 Task: Use the formula "ATAN" in spreadsheet "Project portfolio".
Action: Mouse pressed left at (103, 89)
Screenshot: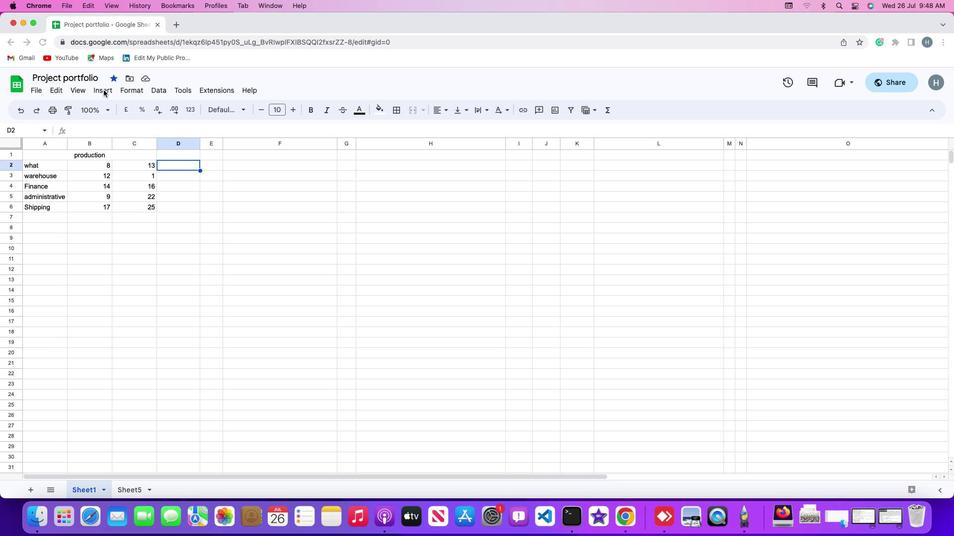 
Action: Mouse moved to (104, 89)
Screenshot: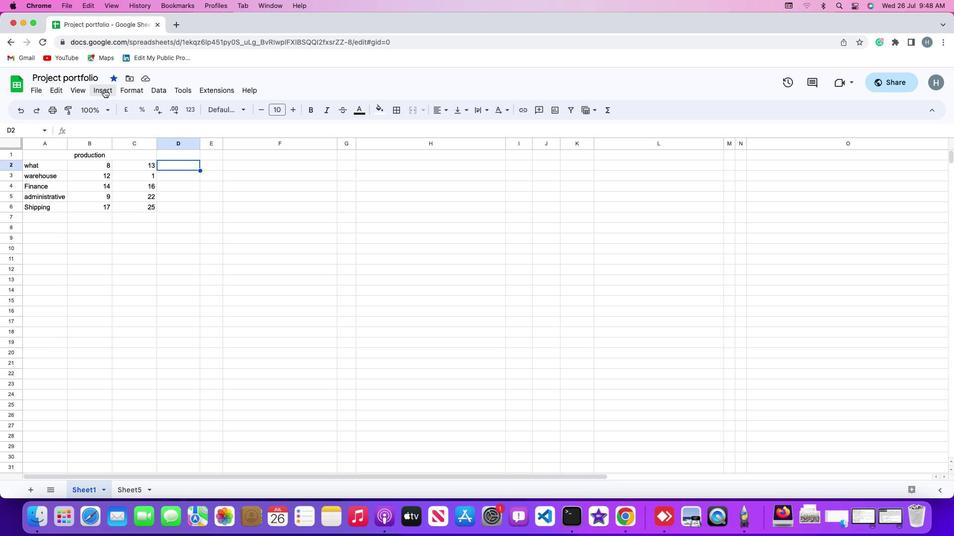 
Action: Mouse pressed left at (104, 89)
Screenshot: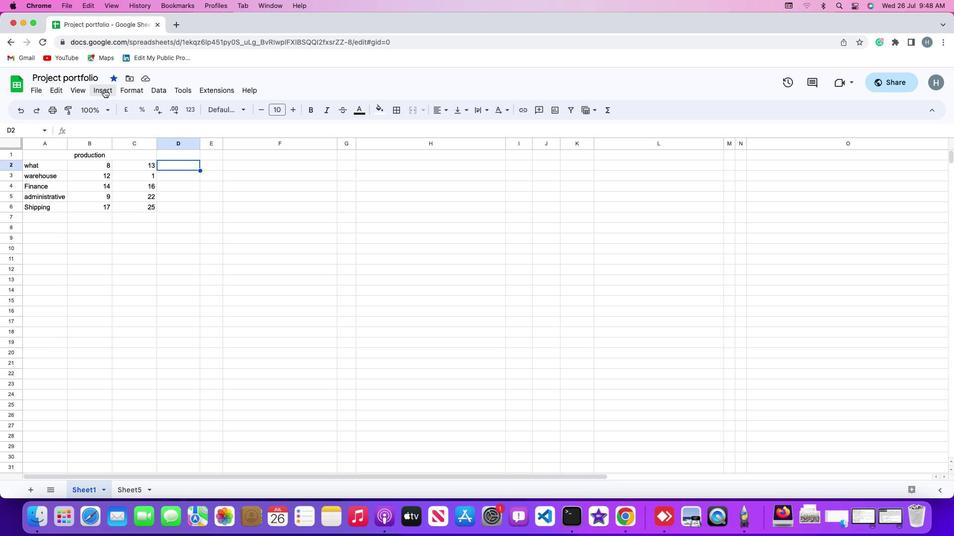 
Action: Mouse moved to (106, 86)
Screenshot: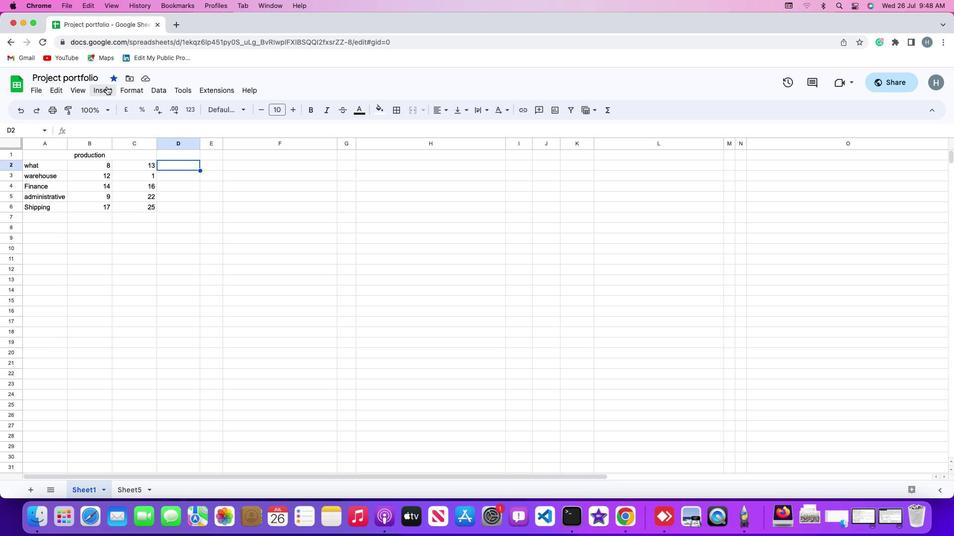 
Action: Mouse pressed left at (106, 86)
Screenshot: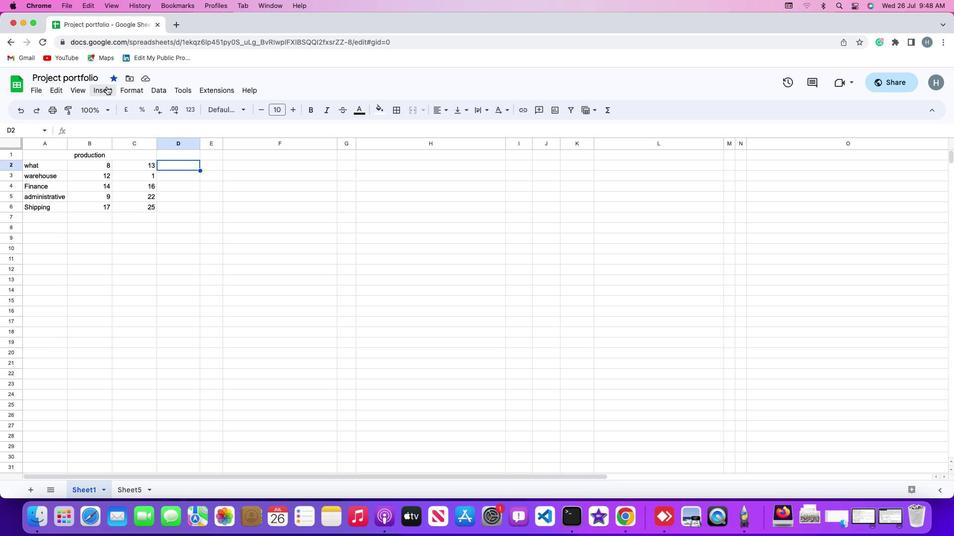 
Action: Mouse moved to (412, 313)
Screenshot: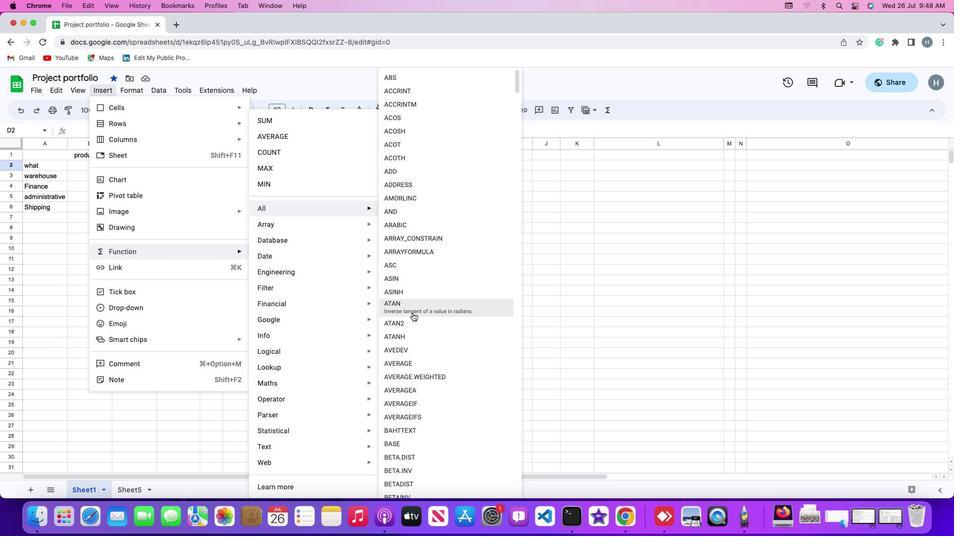 
Action: Mouse pressed left at (412, 313)
Screenshot: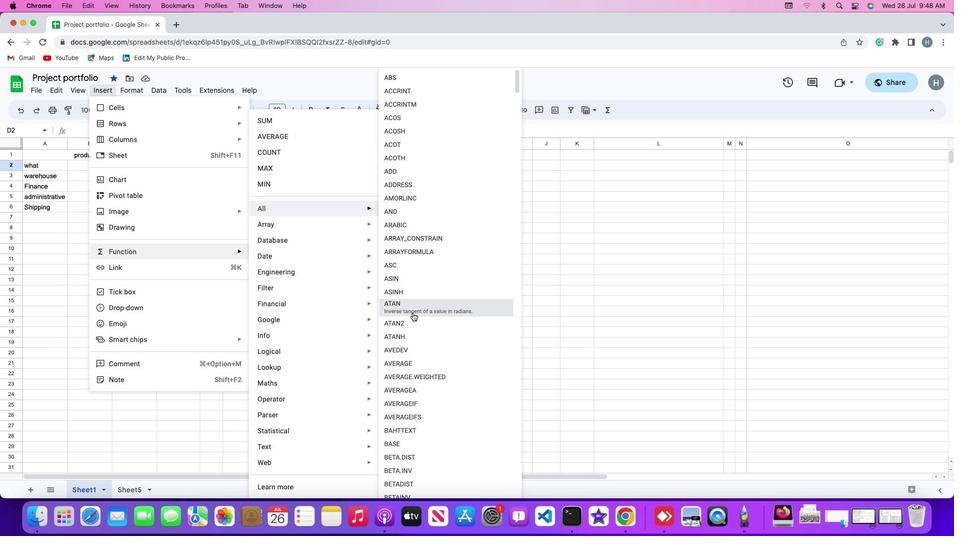 
Action: Mouse moved to (134, 164)
Screenshot: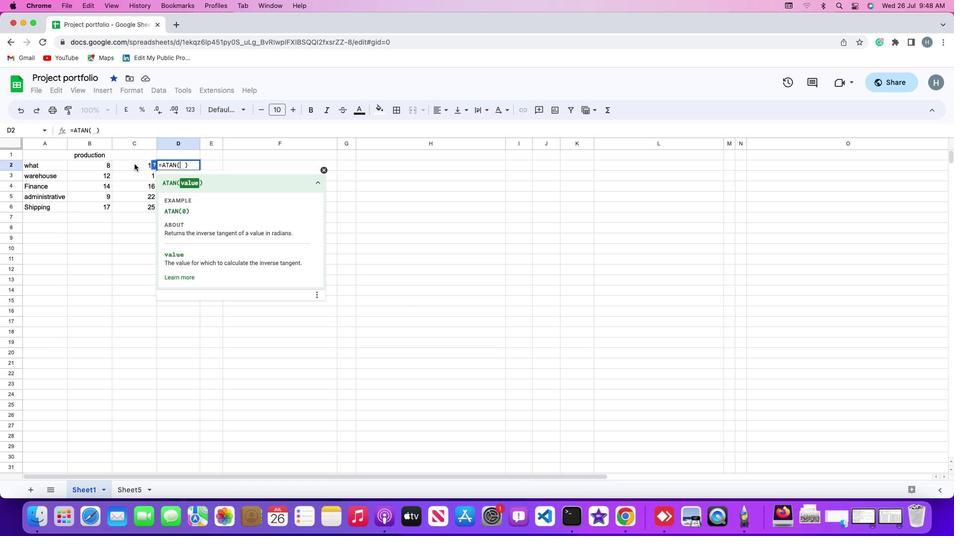 
Action: Mouse pressed left at (134, 164)
Screenshot: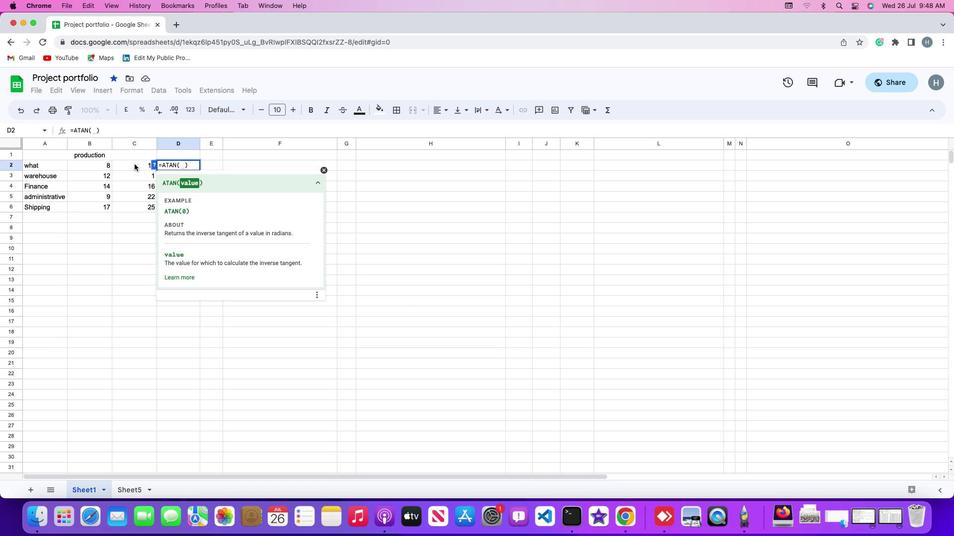 
Action: Mouse moved to (135, 164)
Screenshot: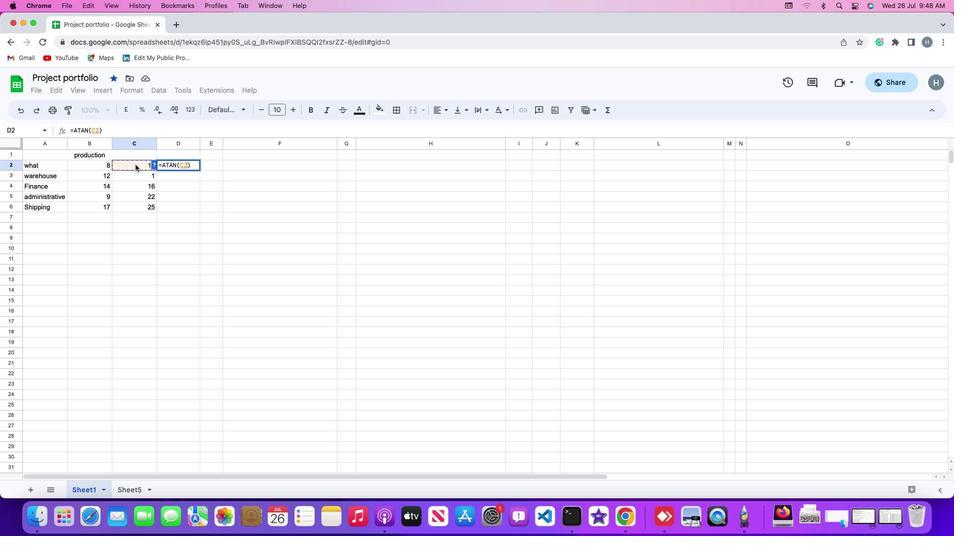 
Action: Key pressed Key.enter
Screenshot: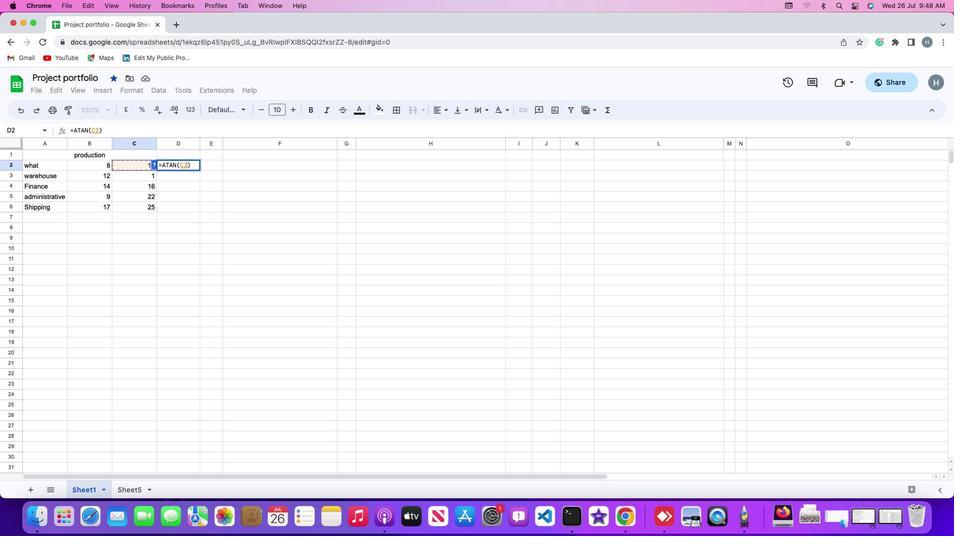 
Action: Mouse moved to (206, 208)
Screenshot: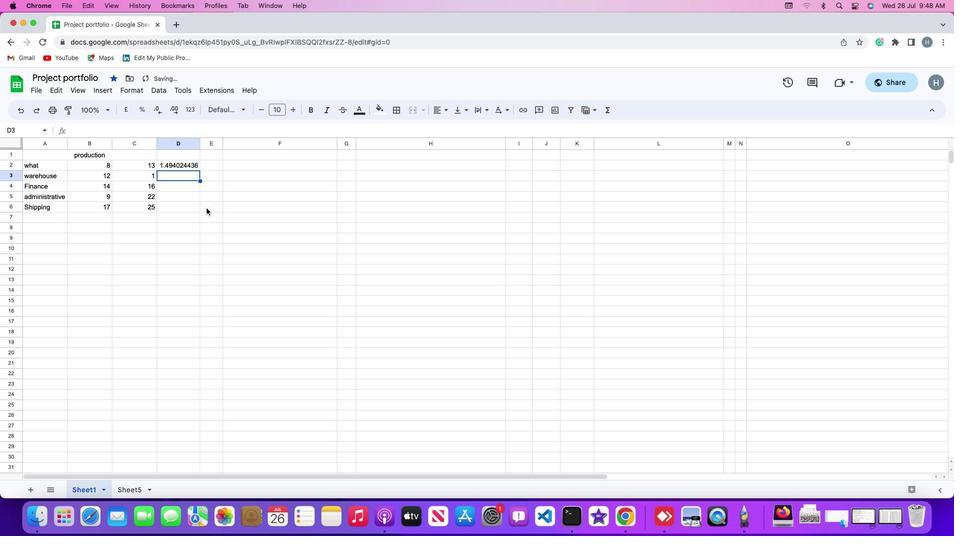 
